 Task: In the  document knowledge.pdf Insert the command  'Viewing'Email the file to   'softage.8@softage.net', with message attached Time-Sensitive: I kindly ask you to go through the email I've sent as soon as possible. and file type: Plain Text
Action: Mouse moved to (292, 370)
Screenshot: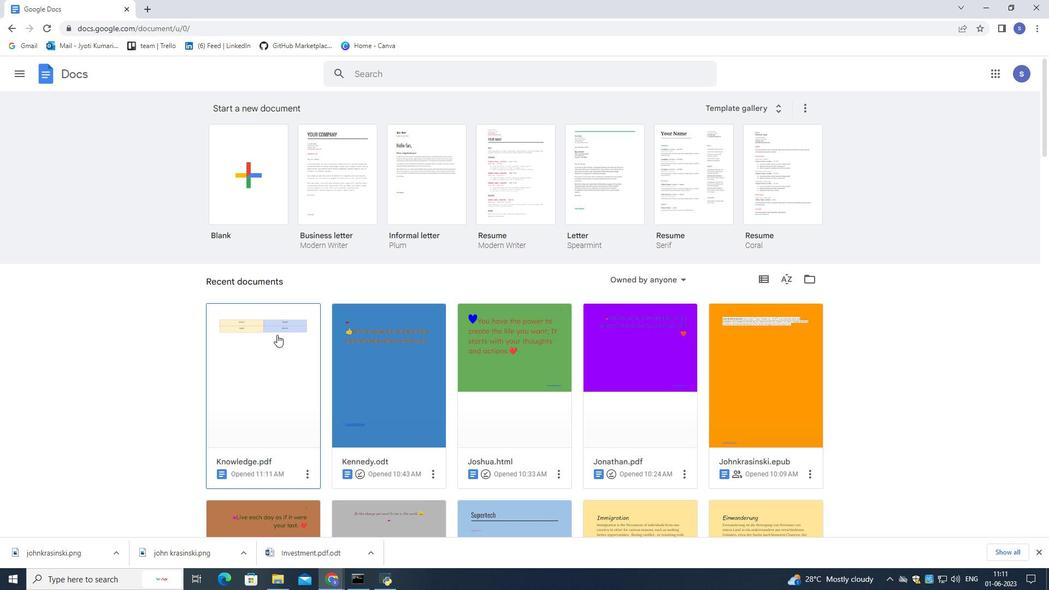 
Action: Mouse pressed left at (292, 370)
Screenshot: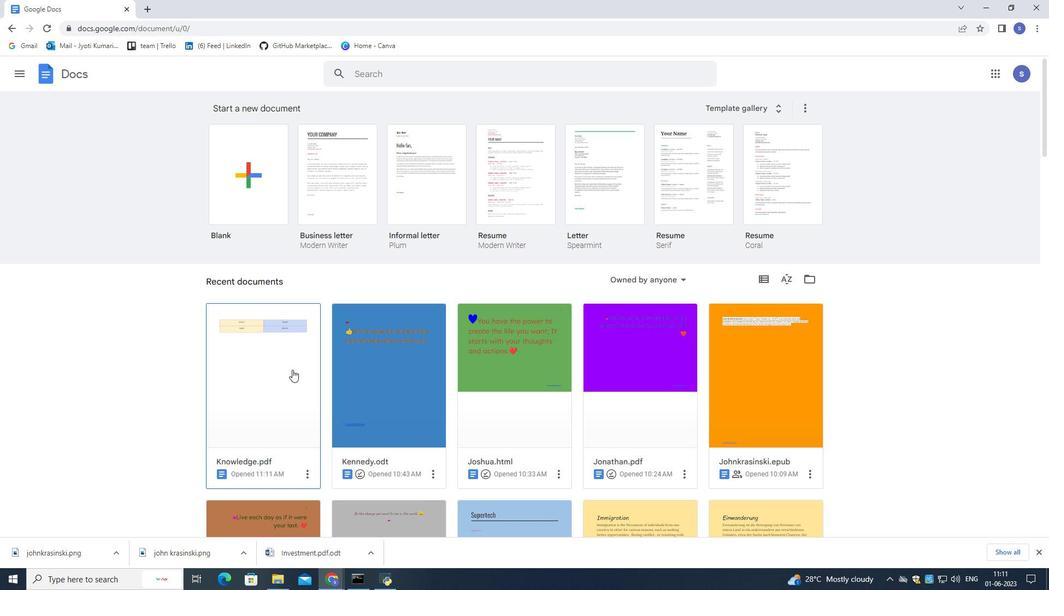 
Action: Mouse pressed left at (292, 370)
Screenshot: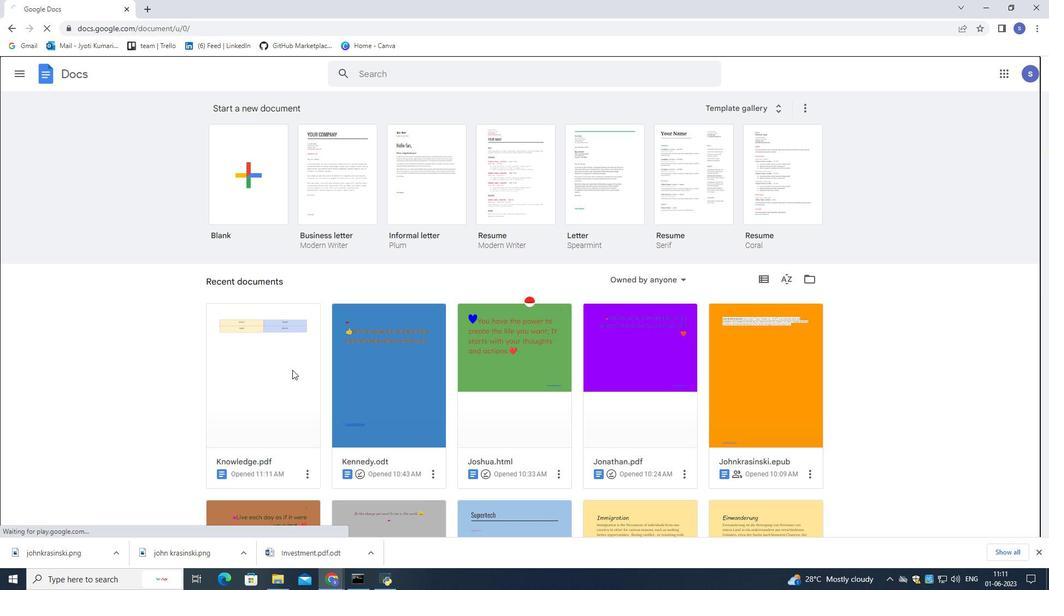 
Action: Mouse moved to (293, 371)
Screenshot: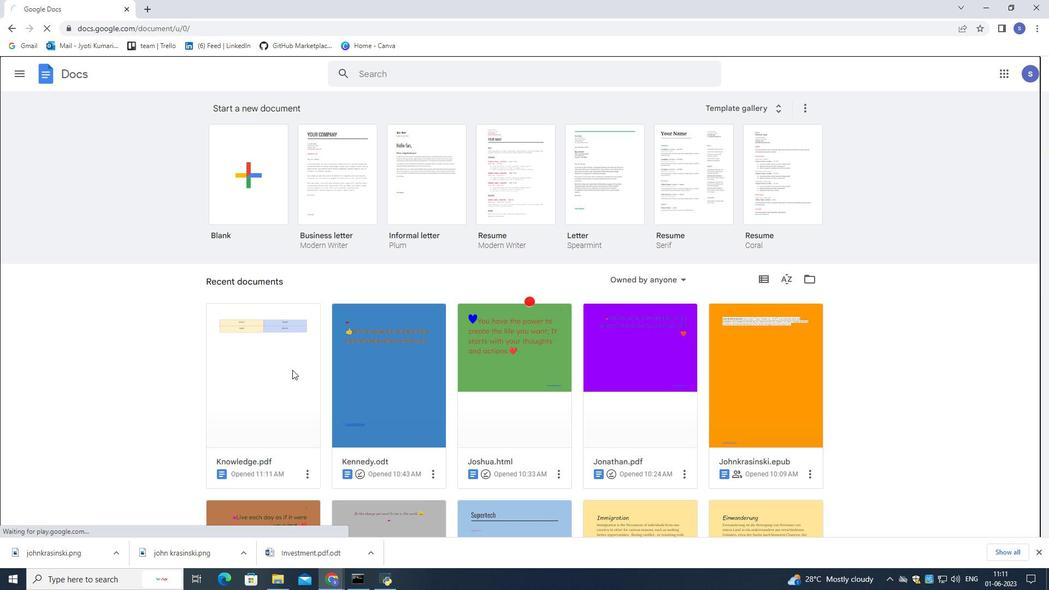 
Action: Mouse pressed left at (293, 371)
Screenshot: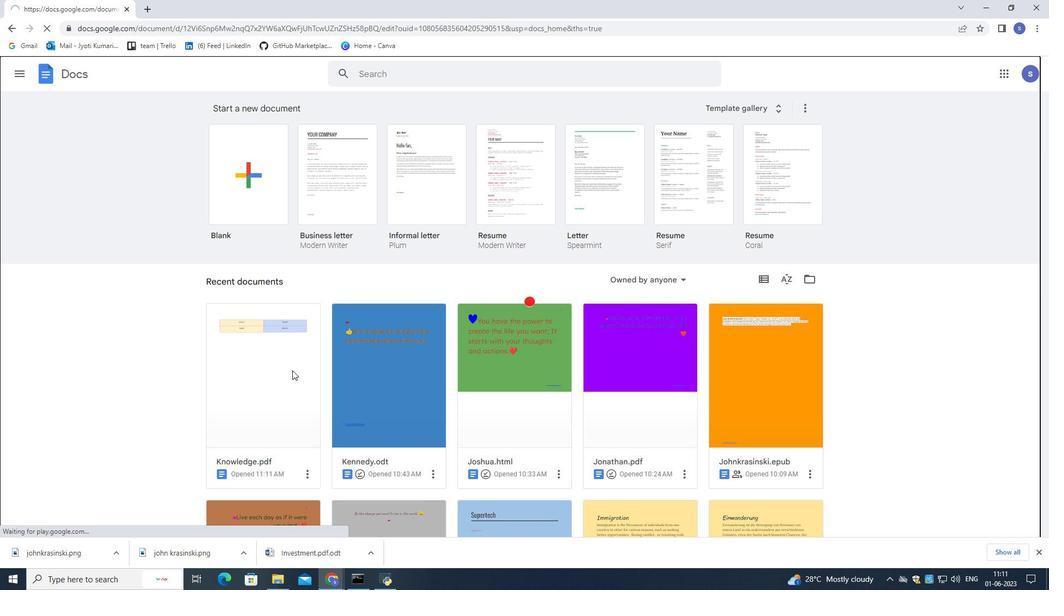 
Action: Mouse moved to (945, 100)
Screenshot: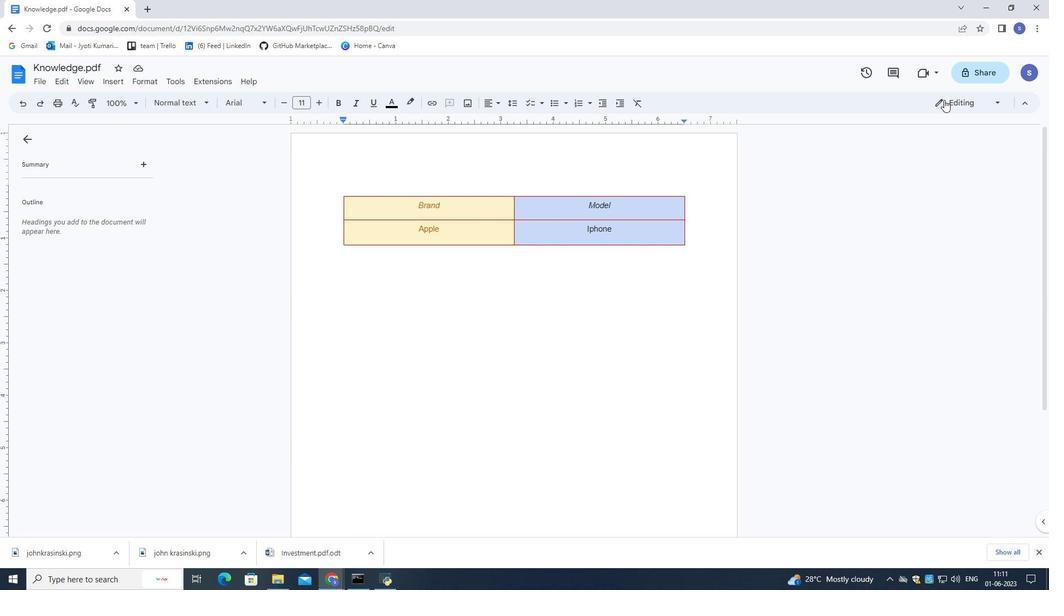 
Action: Mouse pressed left at (945, 100)
Screenshot: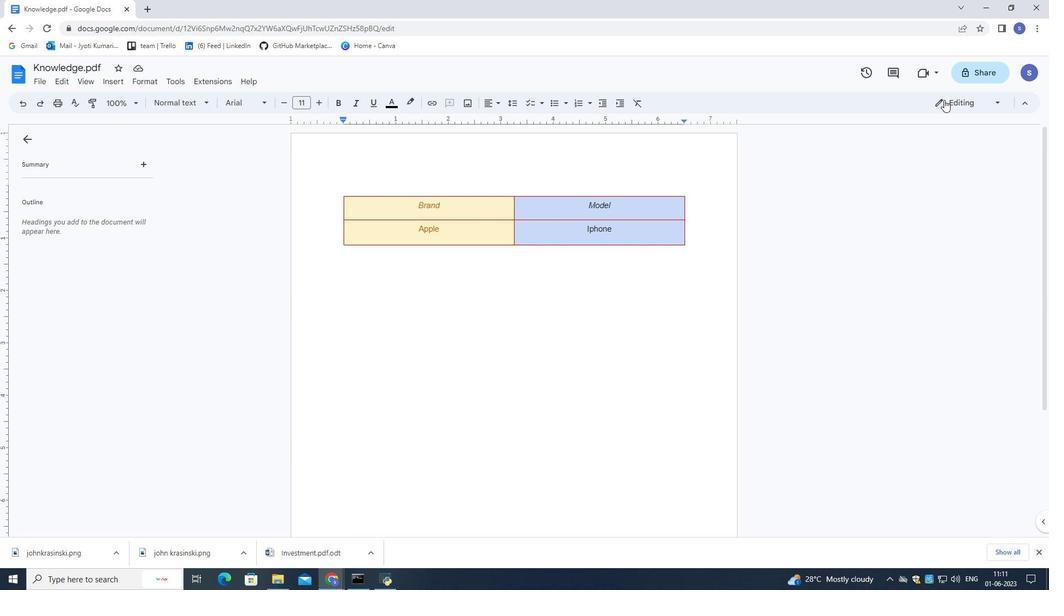 
Action: Mouse moved to (937, 173)
Screenshot: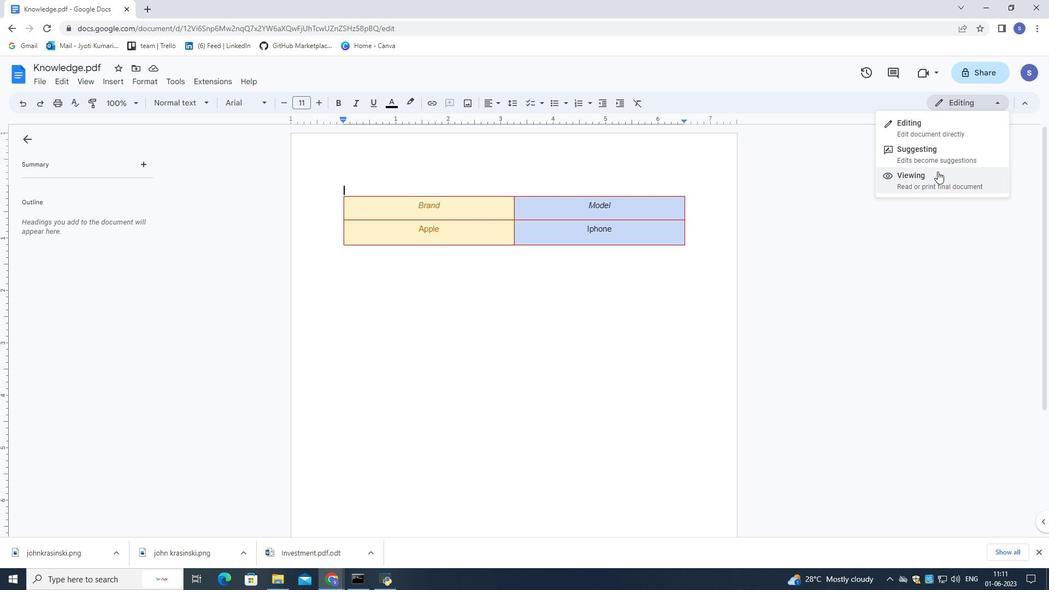 
Action: Mouse pressed left at (937, 173)
Screenshot: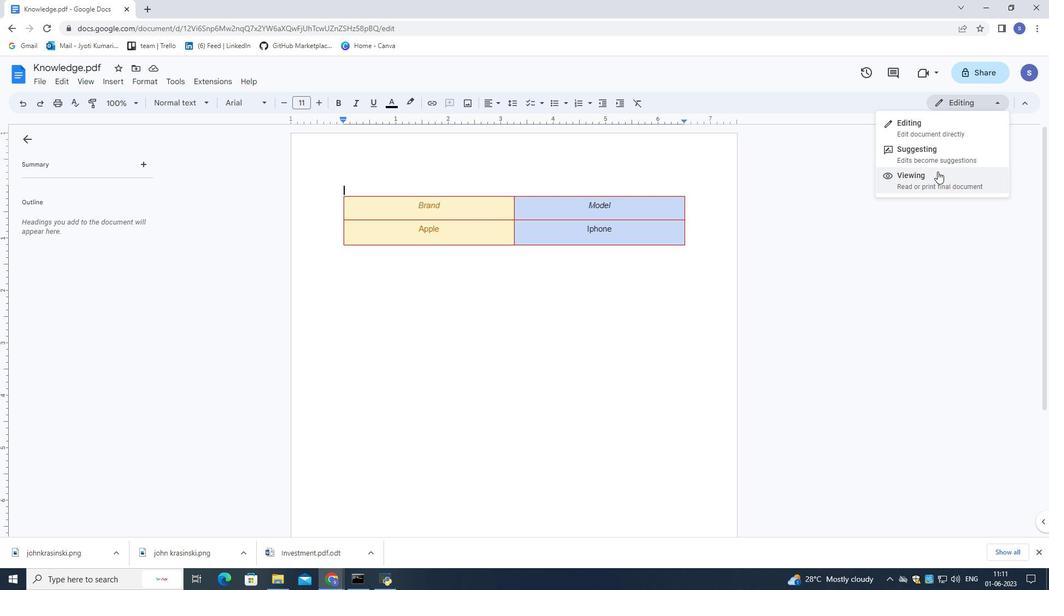 
Action: Mouse moved to (47, 83)
Screenshot: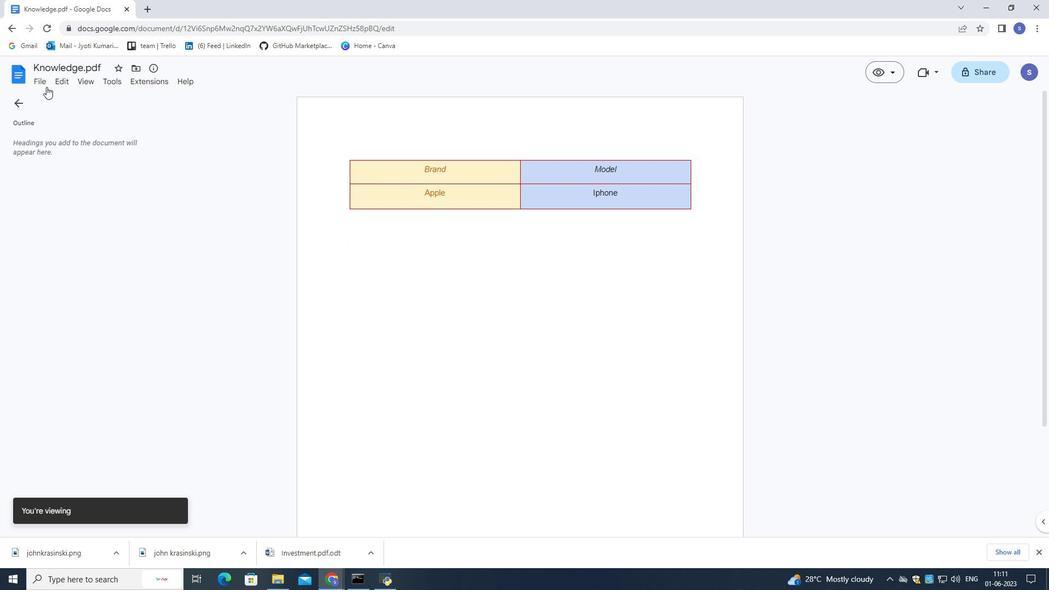 
Action: Mouse pressed left at (47, 83)
Screenshot: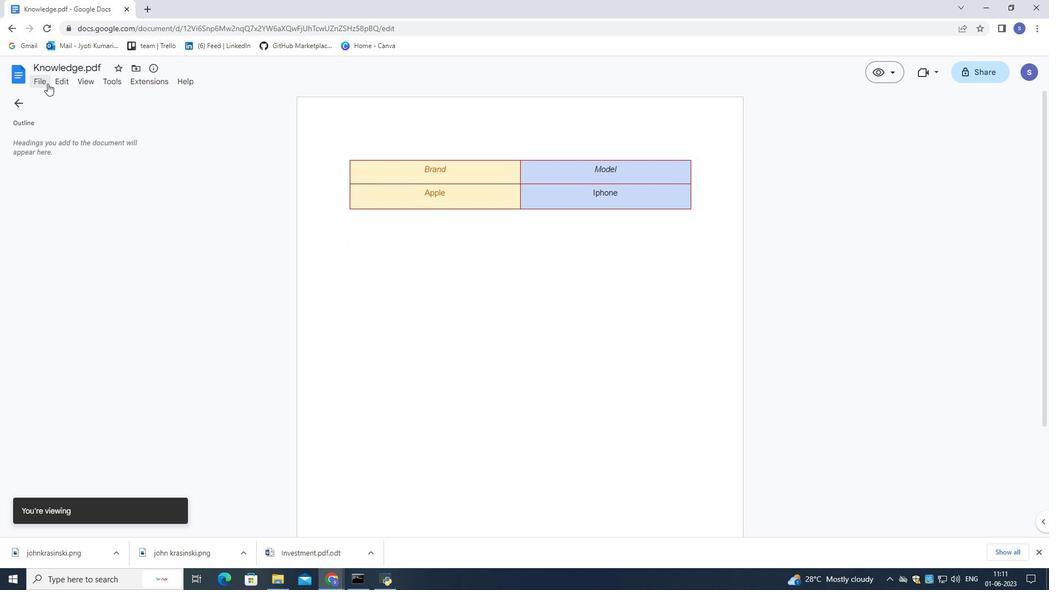 
Action: Mouse moved to (235, 183)
Screenshot: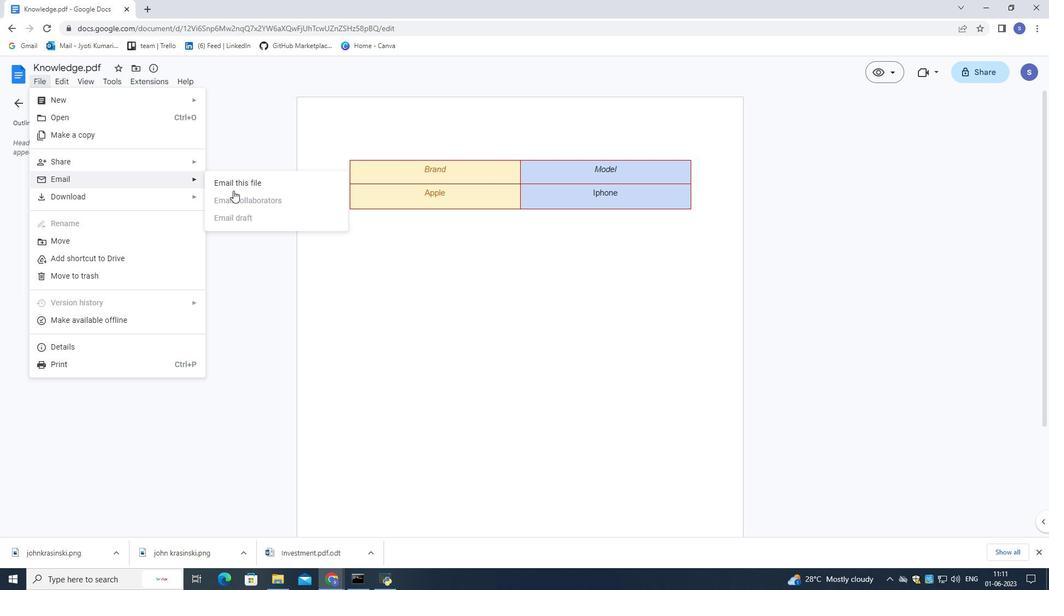 
Action: Mouse pressed left at (235, 183)
Screenshot: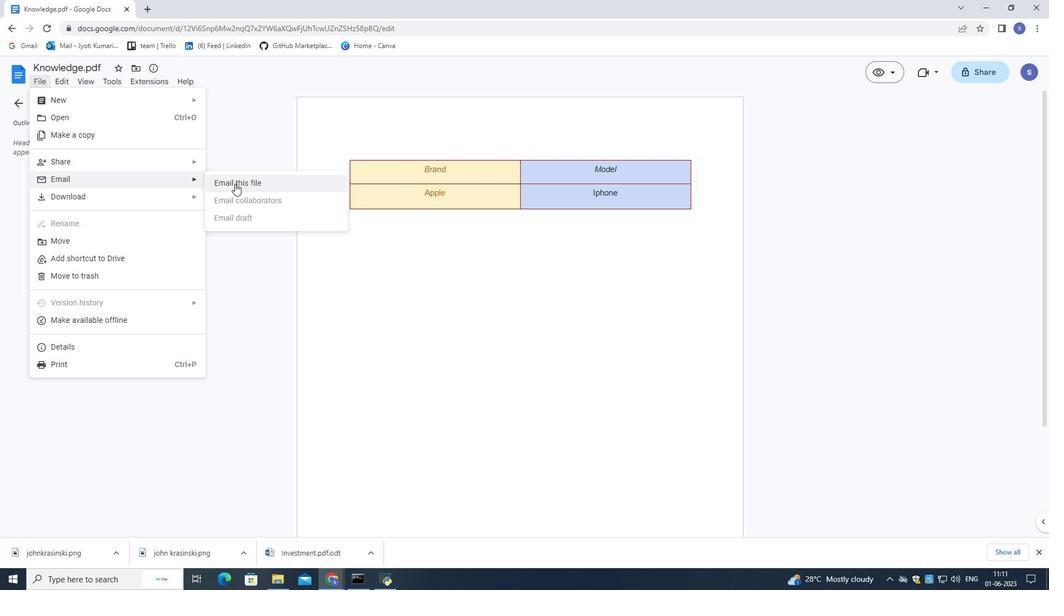 
Action: Mouse moved to (422, 202)
Screenshot: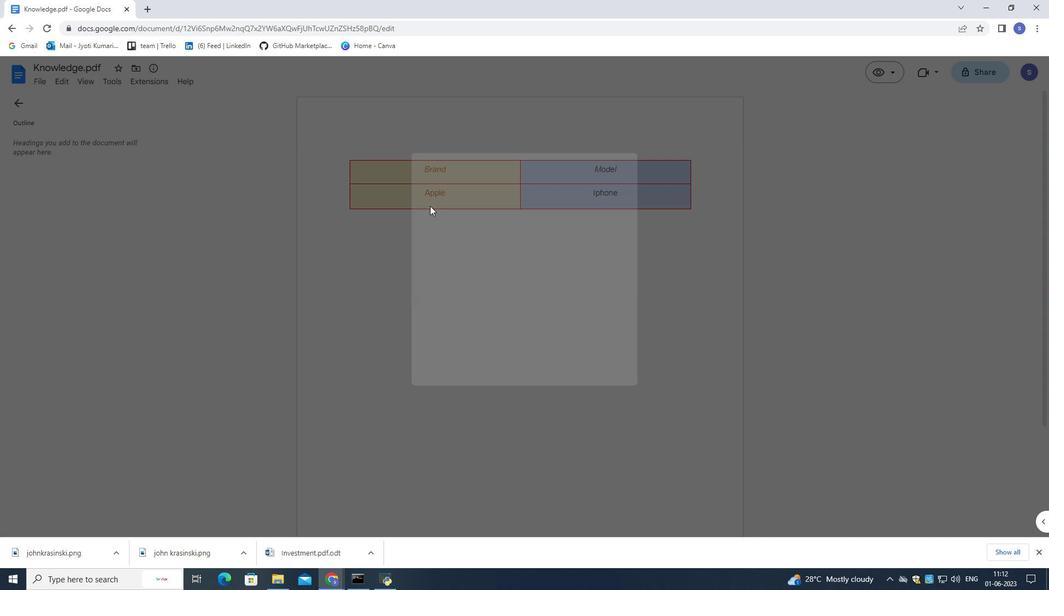 
Action: Key pressed softage.8<Key.shift>@softage.net
Screenshot: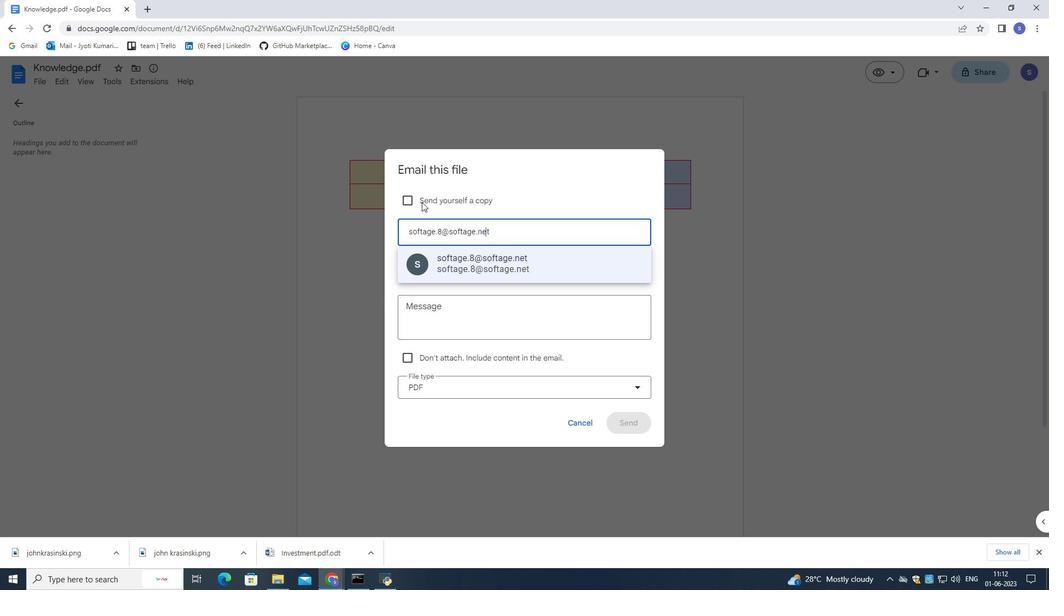 
Action: Mouse moved to (501, 271)
Screenshot: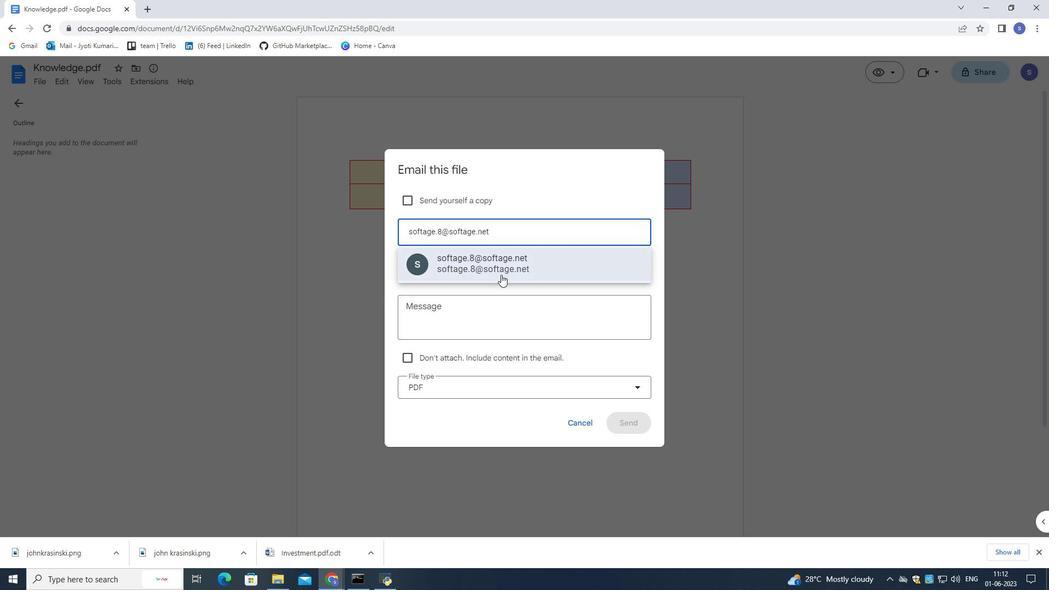 
Action: Mouse pressed left at (501, 271)
Screenshot: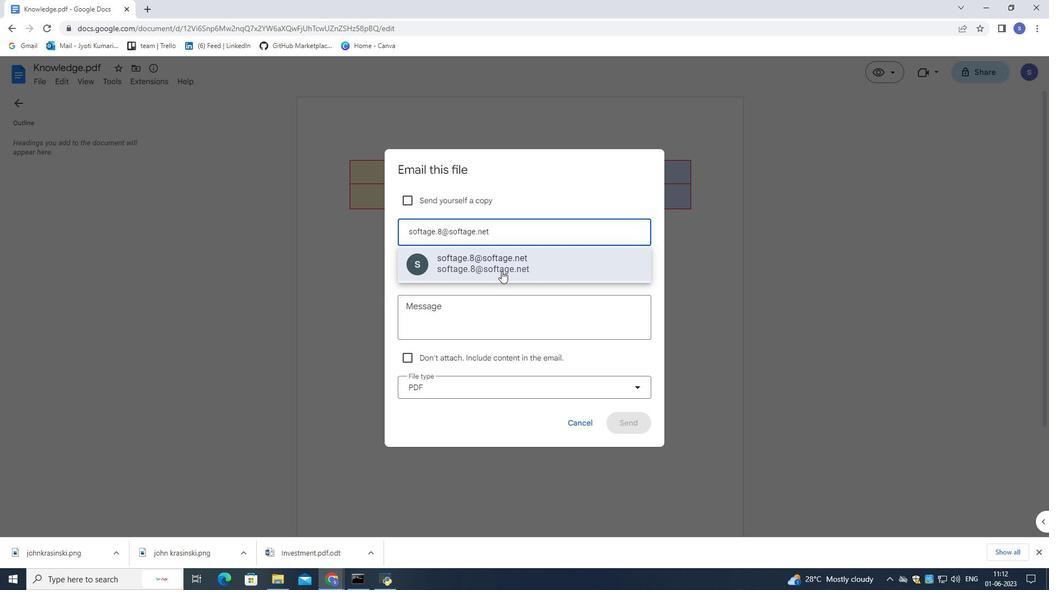 
Action: Mouse moved to (581, 332)
Screenshot: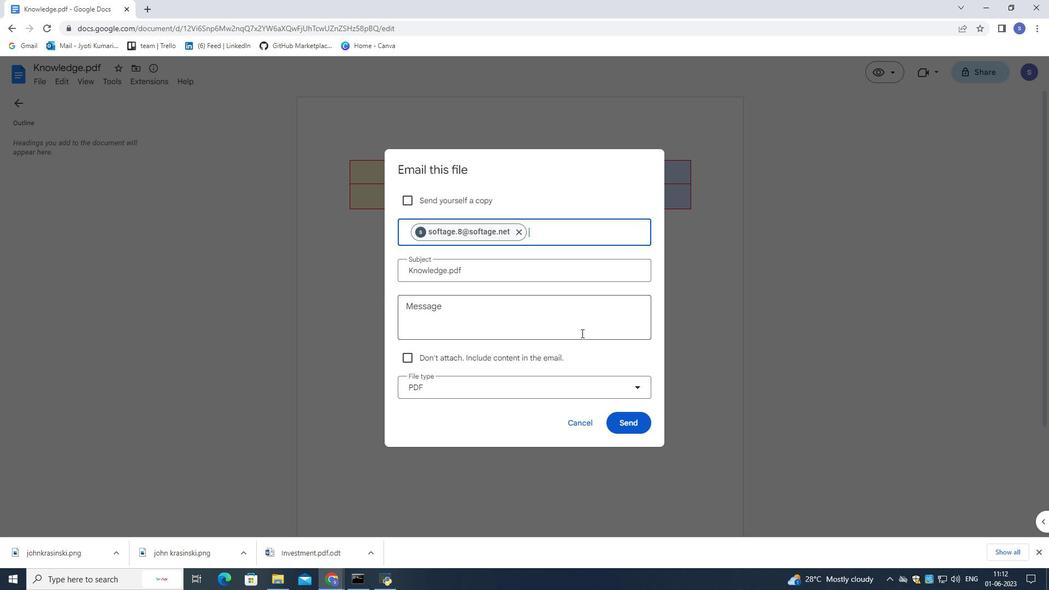 
Action: Mouse pressed left at (581, 332)
Screenshot: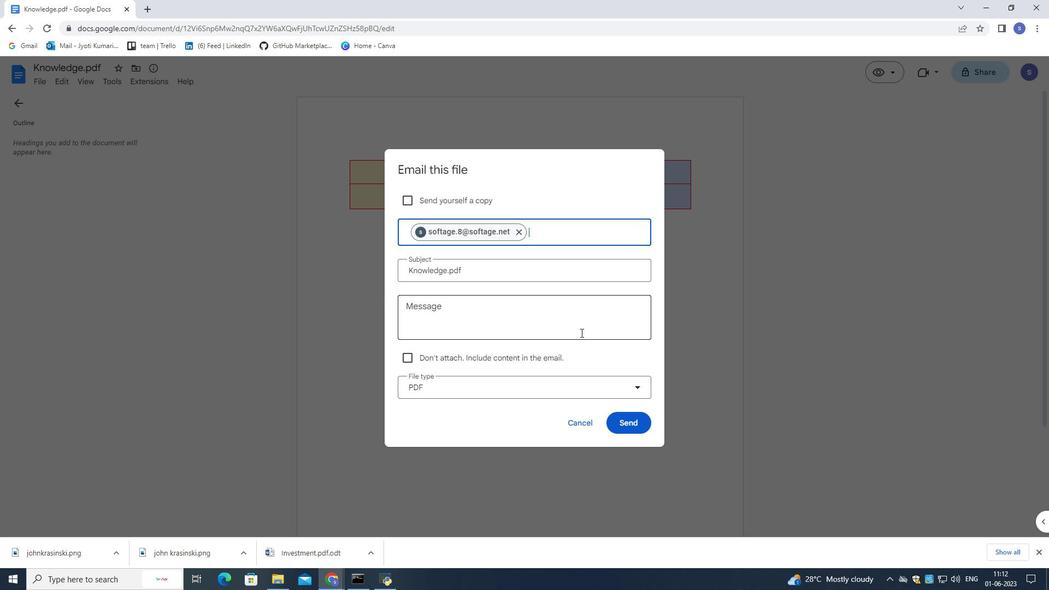 
Action: Key pressed <Key.shift><Key.shift><Key.shift><Key.shift><Key.shift><Key.shift><Key.shift><Key.shift><Key.shift><Key.shift><Key.shift><Key.shift><Key.shift><Key.shift><Key.shift><Key.shift><Key.shift><Key.shift><Key.shift><Key.shift><Key.shift>Time-sensitive<Key.space><Key.shift_r>:<Key.space><Key.shift>I<Key.space>kindly<Key.space>aask<Key.space>you<Key.space>to<Key.space>go<Key.space>through<Key.space>the<Key.space>email<Key.space><Key.shift>I've<Key.space>sent<Key.space>as<Key.space>soon<Key.space>as<Key.space>possible.
Screenshot: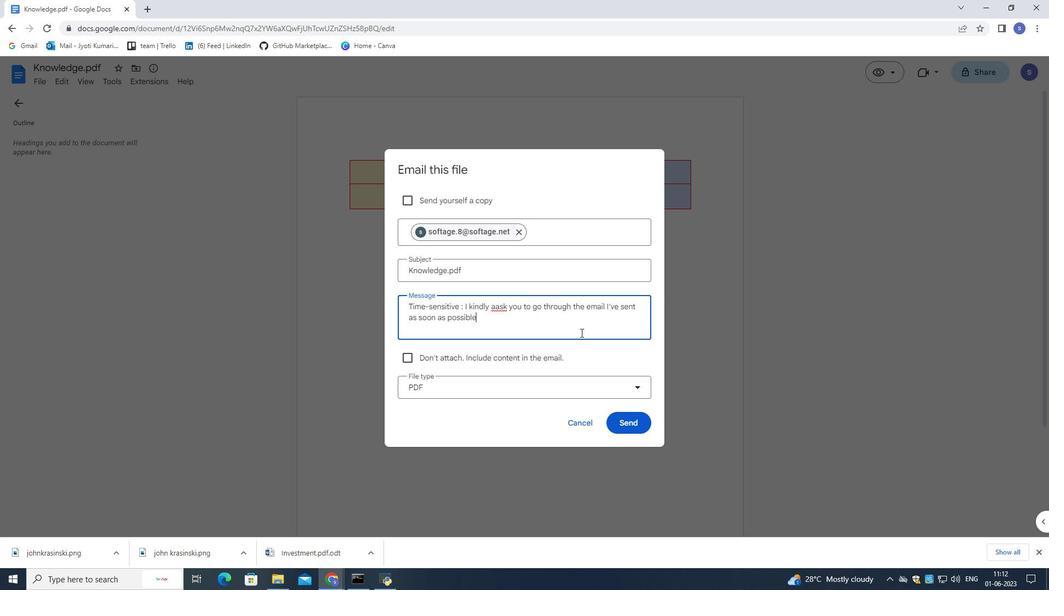 
Action: Mouse moved to (495, 303)
Screenshot: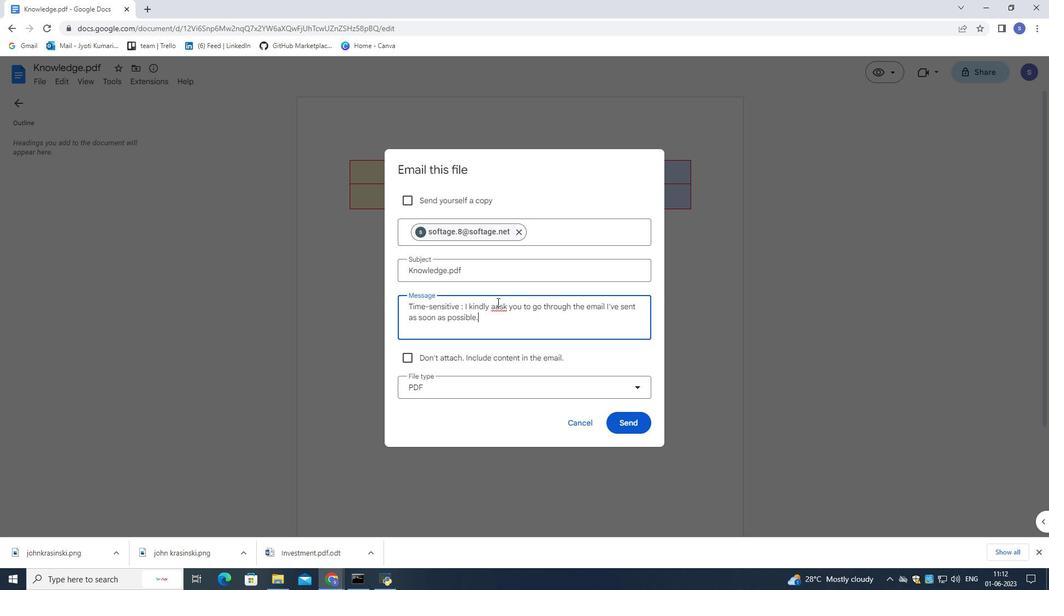 
Action: Mouse pressed left at (495, 303)
Screenshot: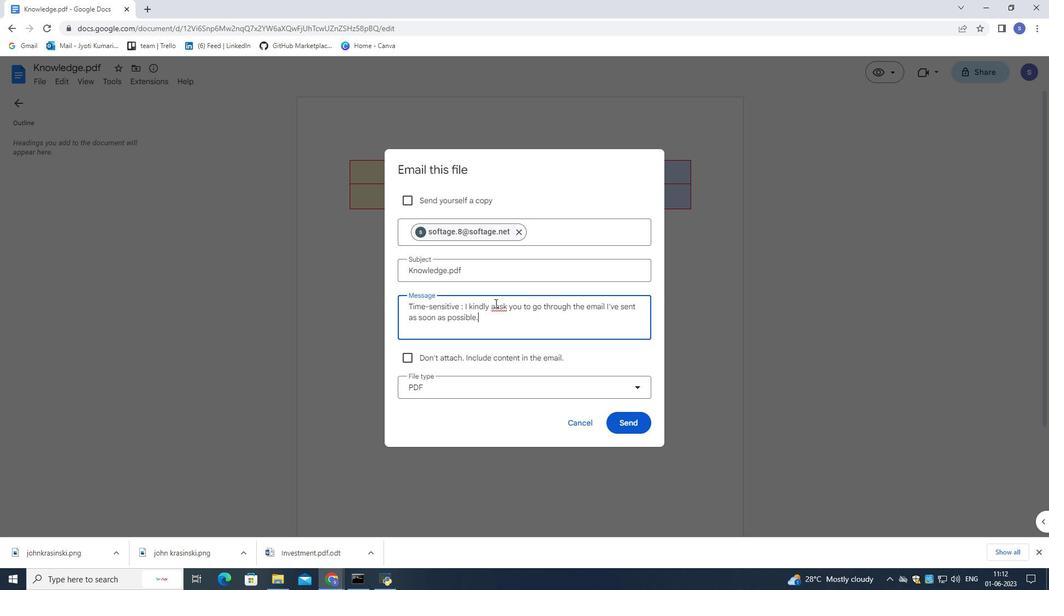 
Action: Mouse moved to (517, 322)
Screenshot: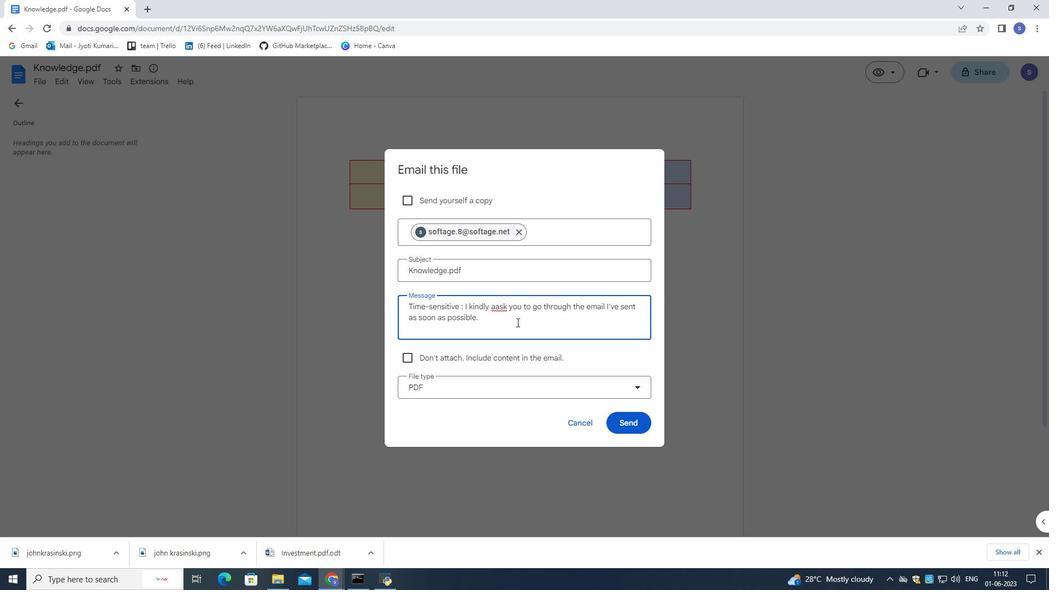 
Action: Key pressed <Key.space><Key.backspace><Key.backspace>
Screenshot: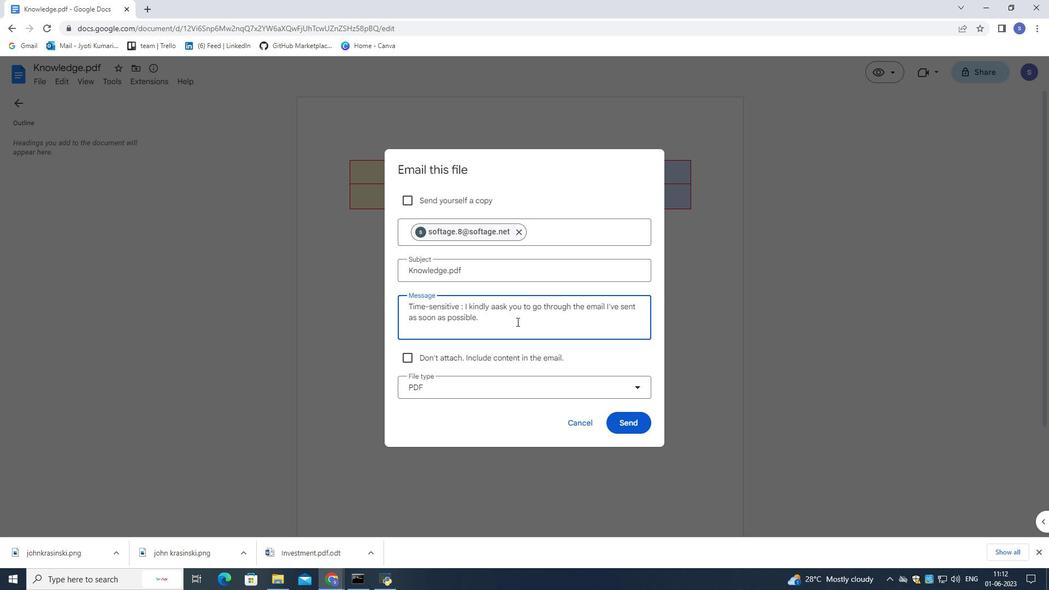 
Action: Mouse moved to (532, 394)
Screenshot: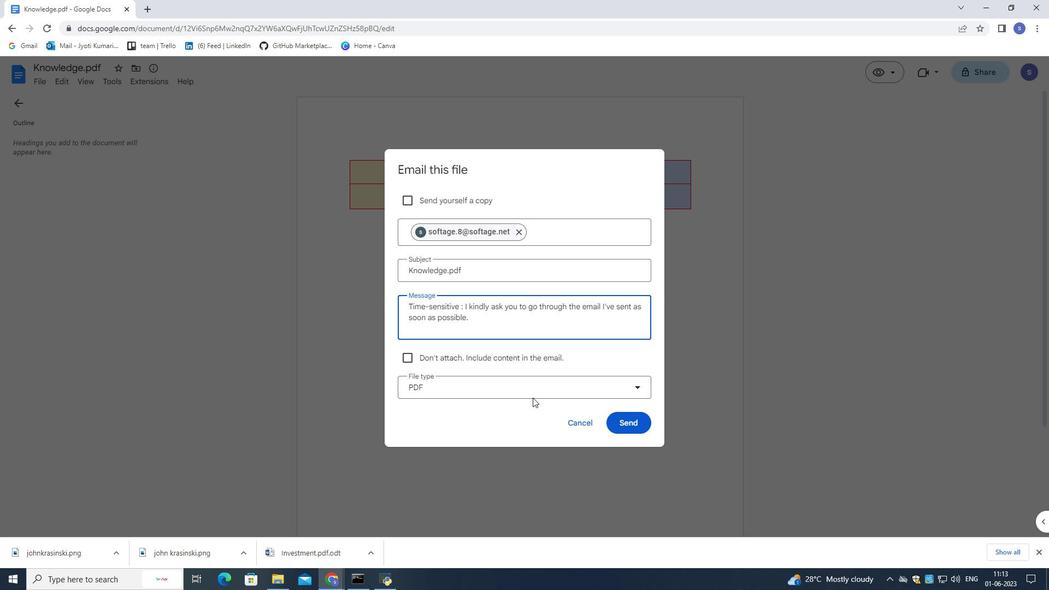 
Action: Mouse pressed left at (532, 394)
Screenshot: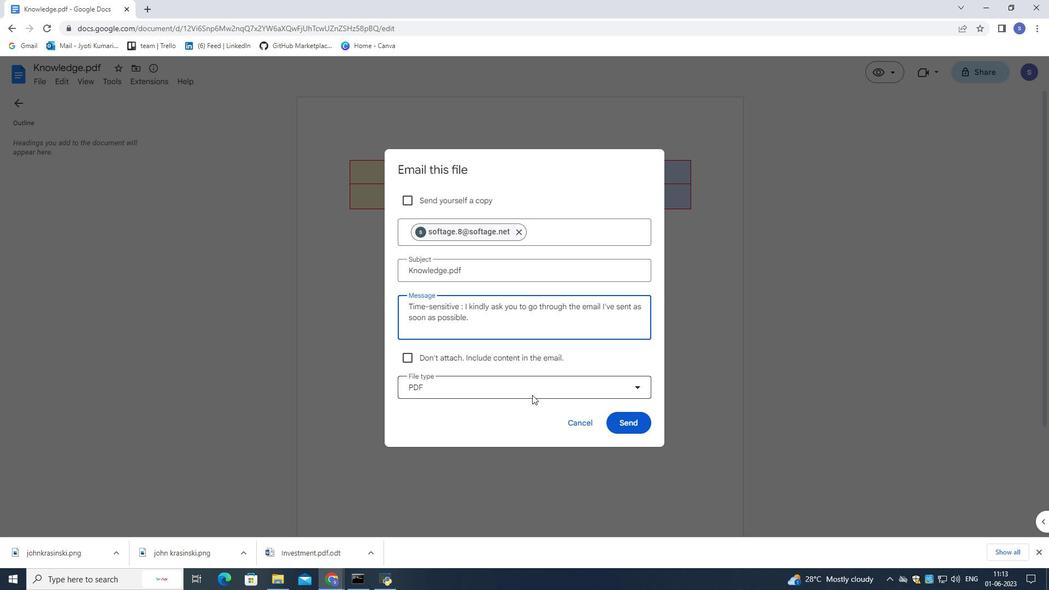 
Action: Mouse moved to (518, 499)
Screenshot: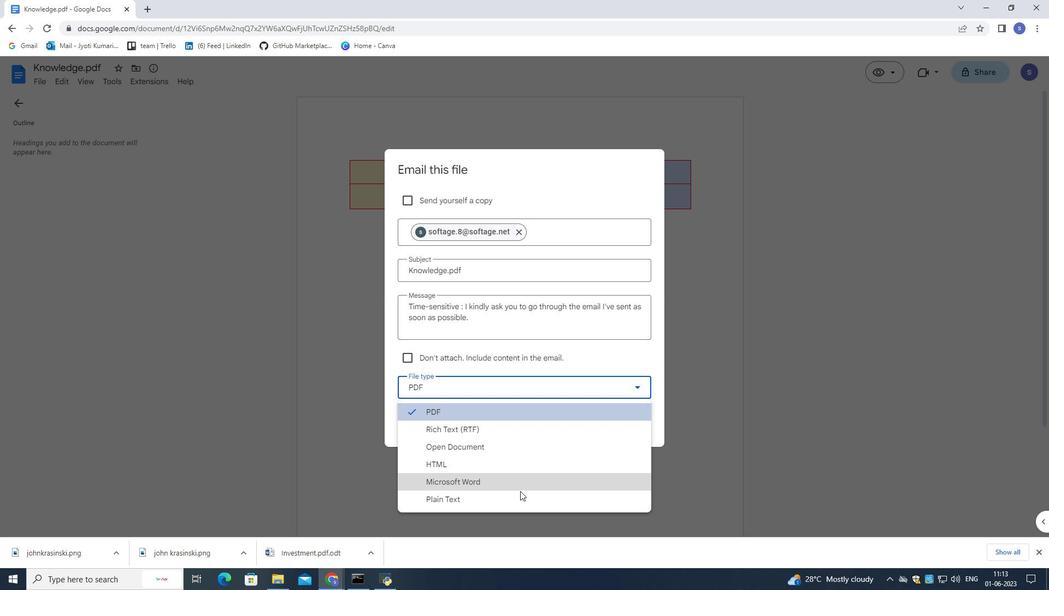 
Action: Mouse pressed left at (518, 499)
Screenshot: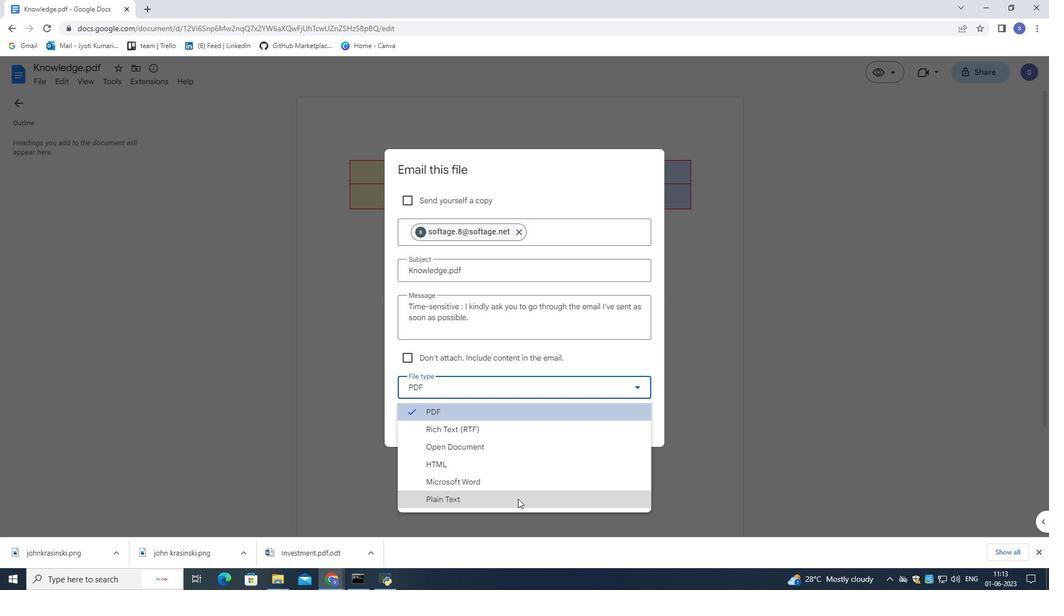 
Action: Mouse moved to (611, 422)
Screenshot: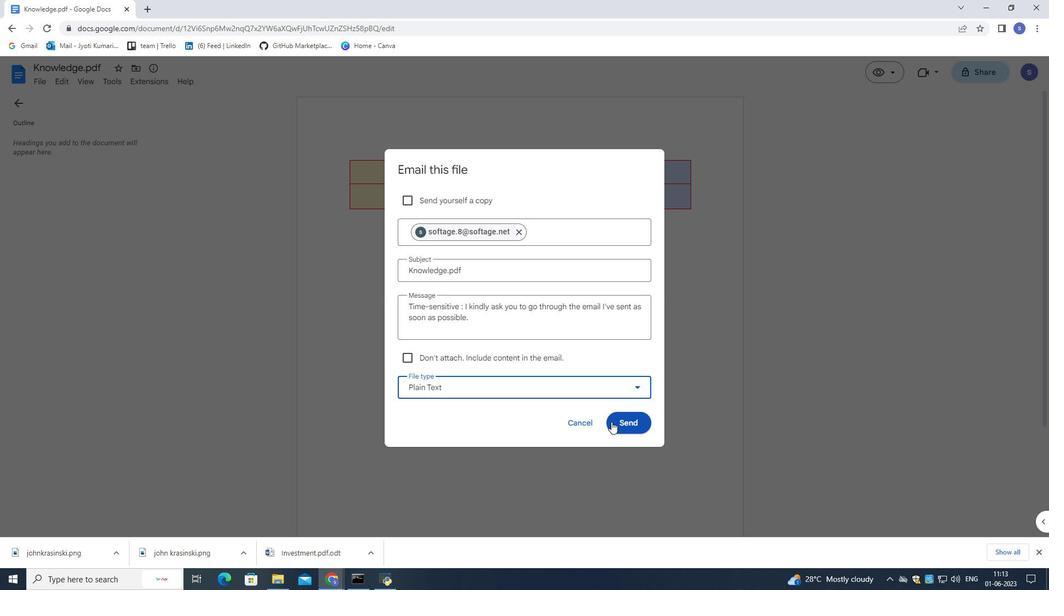 
Action: Mouse pressed left at (611, 422)
Screenshot: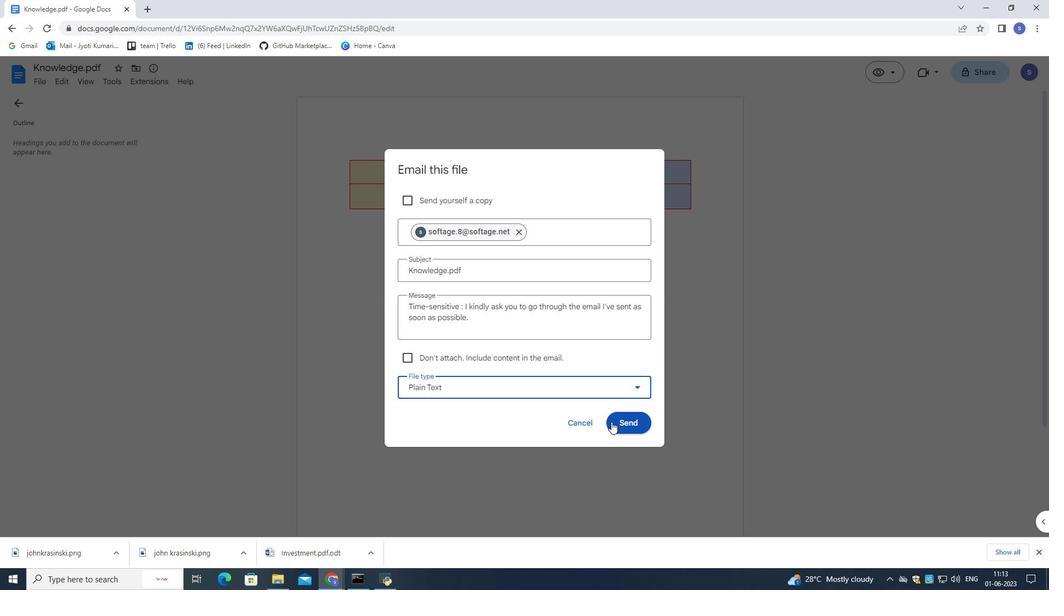 
Action: Mouse moved to (538, 344)
Screenshot: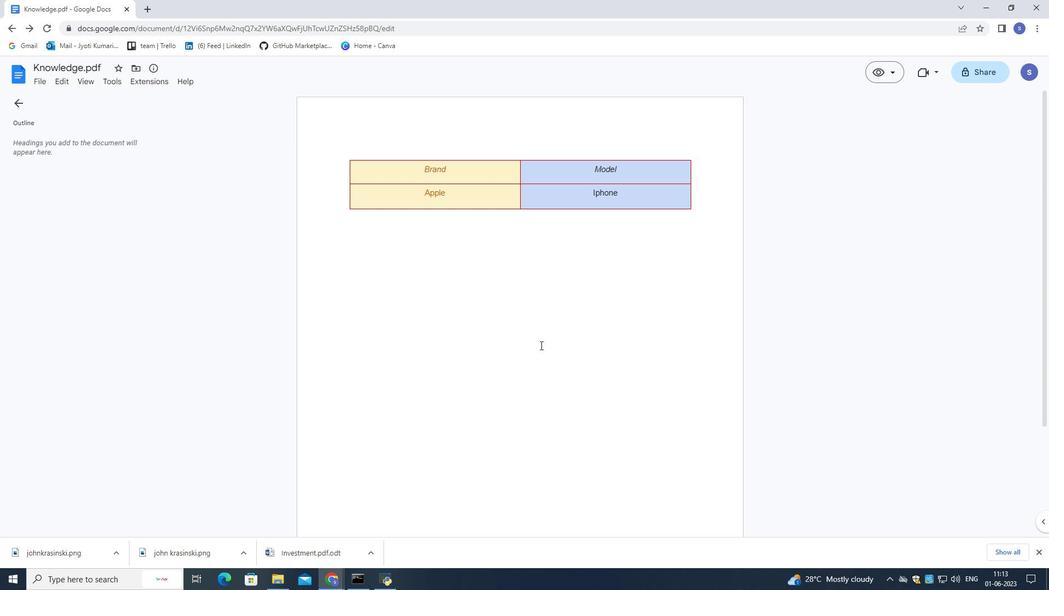 
